 Task: Change  the formatting of the data to 'Which is Greater than 10 'In conditional formating, put the option 'Red Text. 'add another formatting option Format As Table, insert the option 'Light Gray, Table style light 1 'In the sheet  Budget Management Templatebook
Action: Mouse moved to (25, 123)
Screenshot: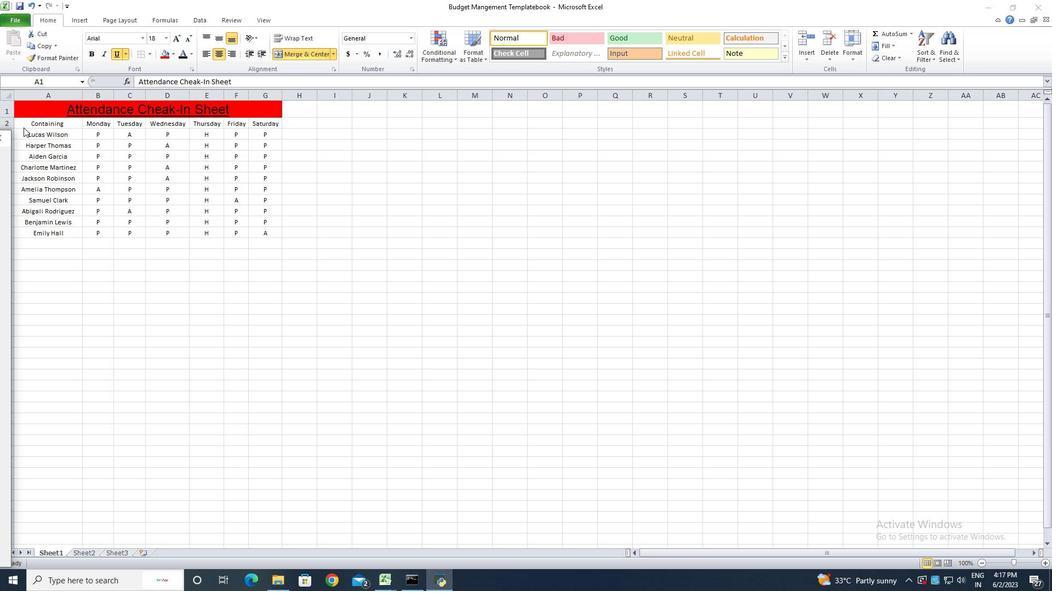 
Action: Mouse pressed left at (25, 123)
Screenshot: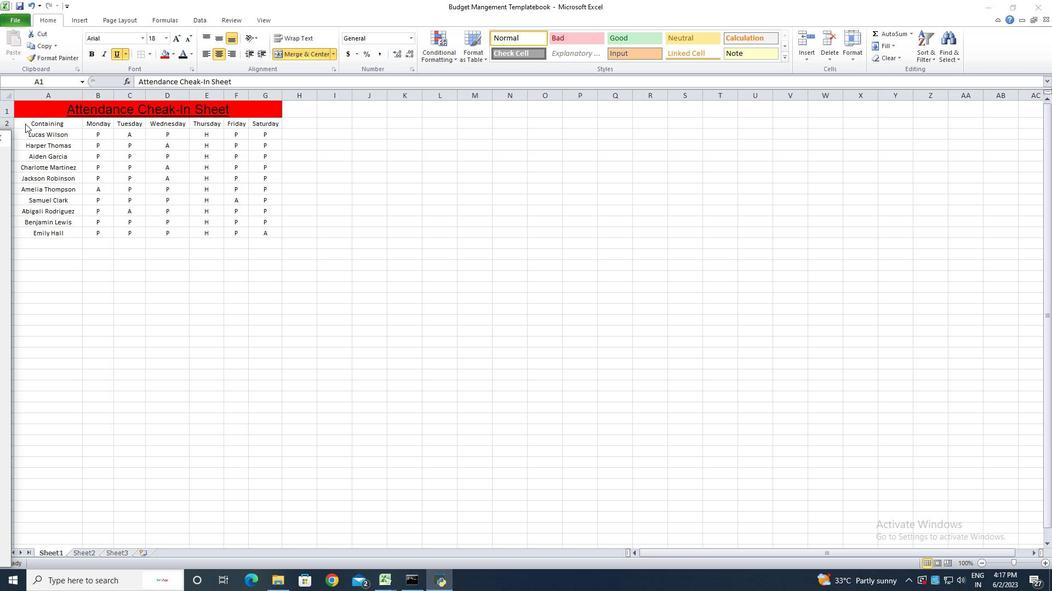
Action: Mouse moved to (25, 123)
Screenshot: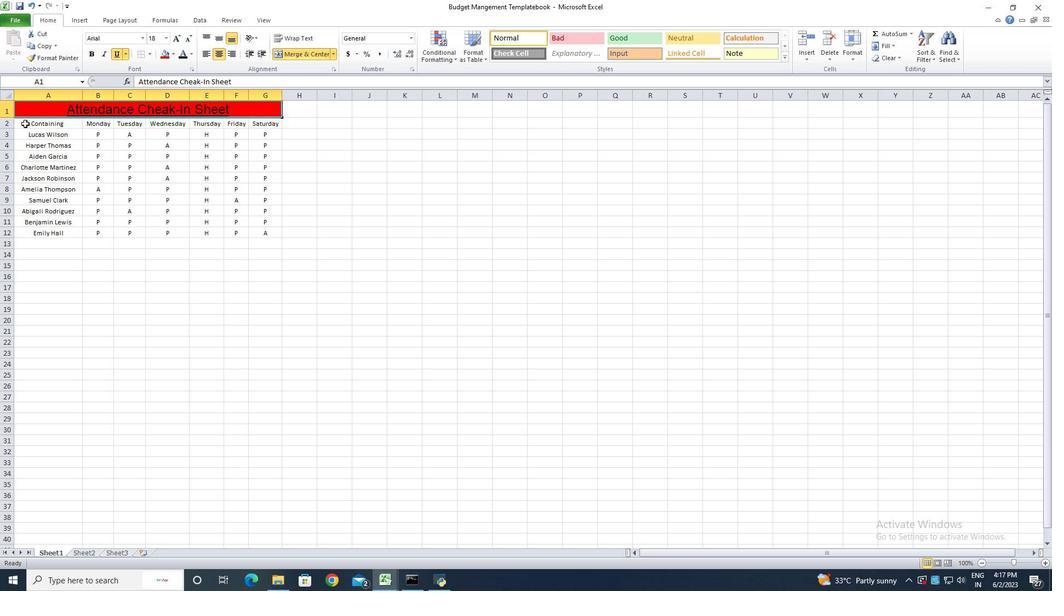 
Action: Mouse pressed left at (25, 123)
Screenshot: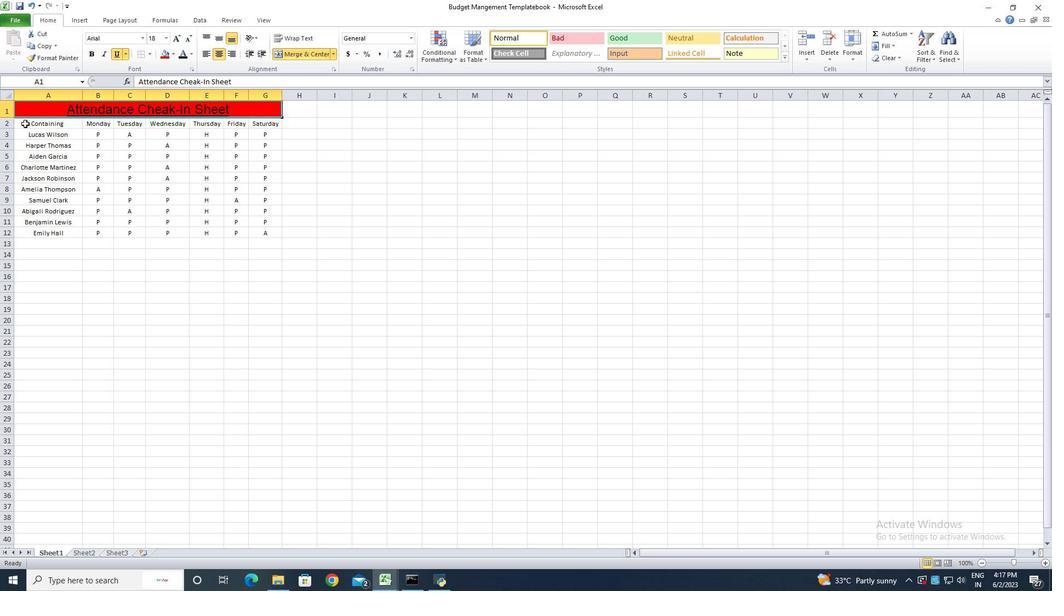 
Action: Mouse pressed left at (25, 123)
Screenshot: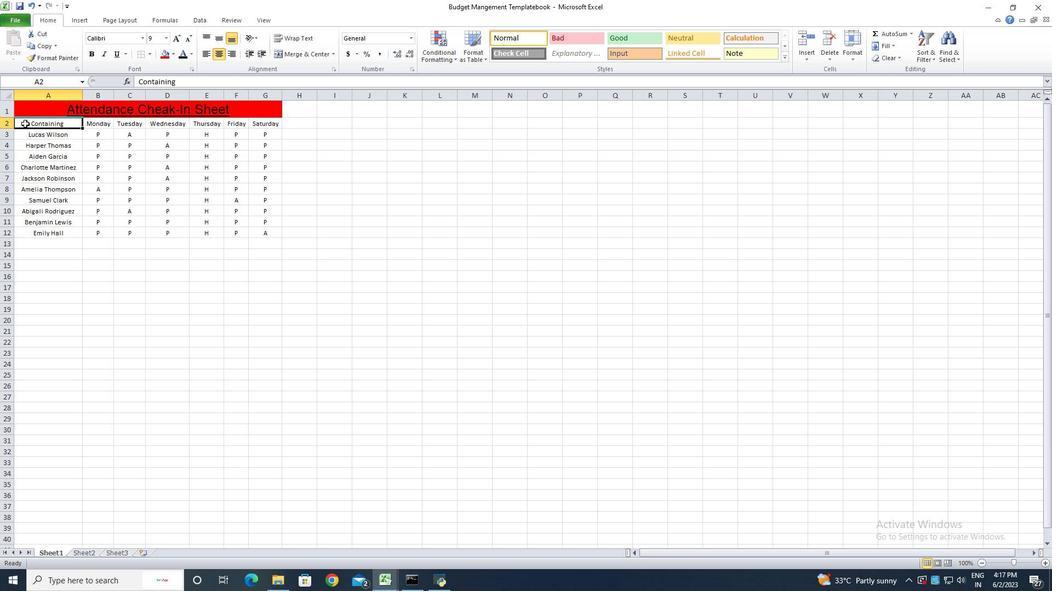 
Action: Mouse moved to (38, 109)
Screenshot: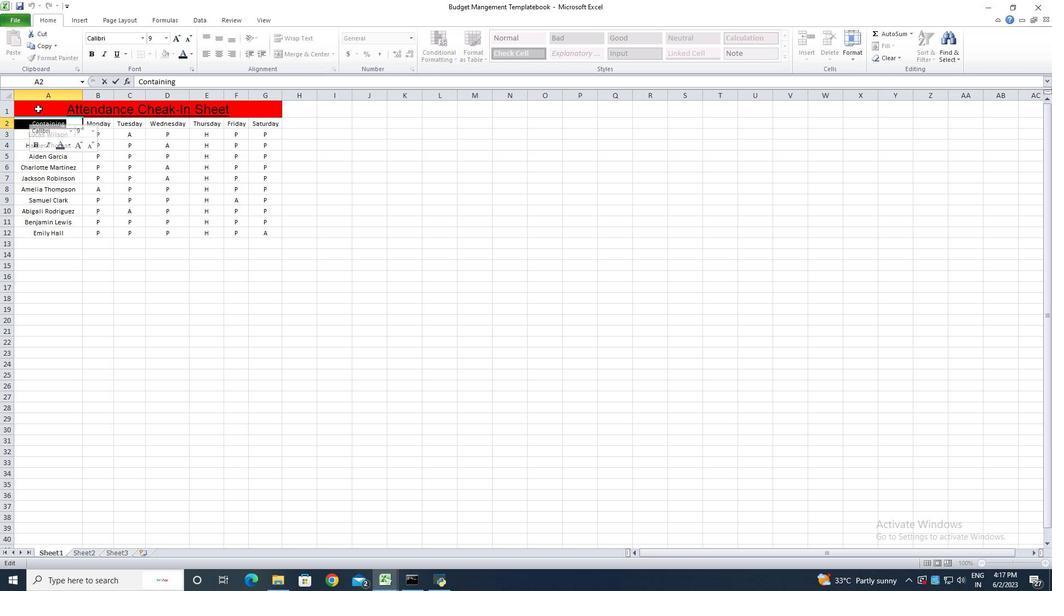 
Action: Mouse pressed left at (38, 109)
Screenshot: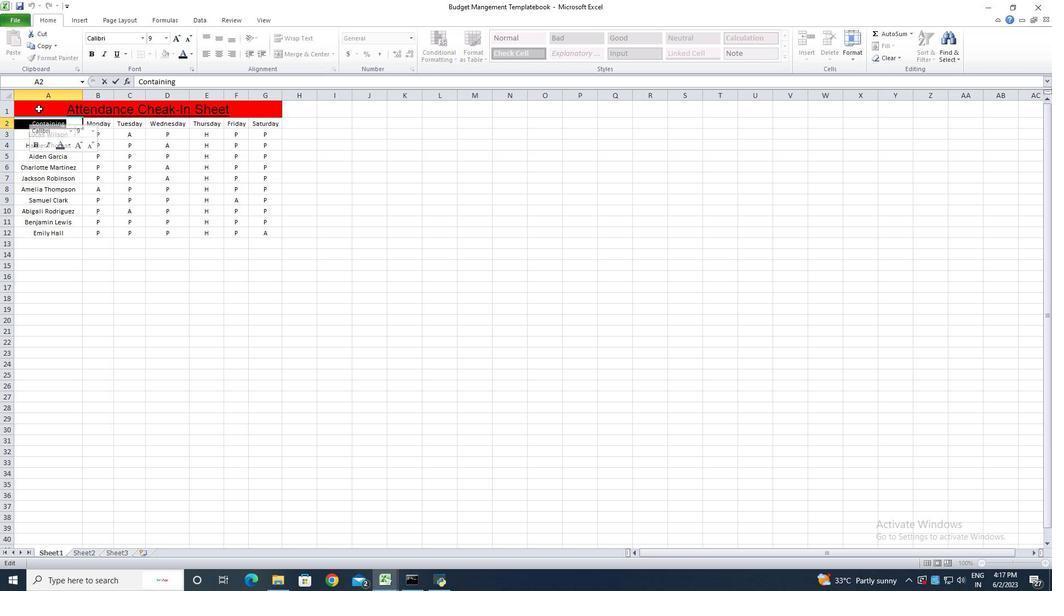 
Action: Mouse moved to (29, 123)
Screenshot: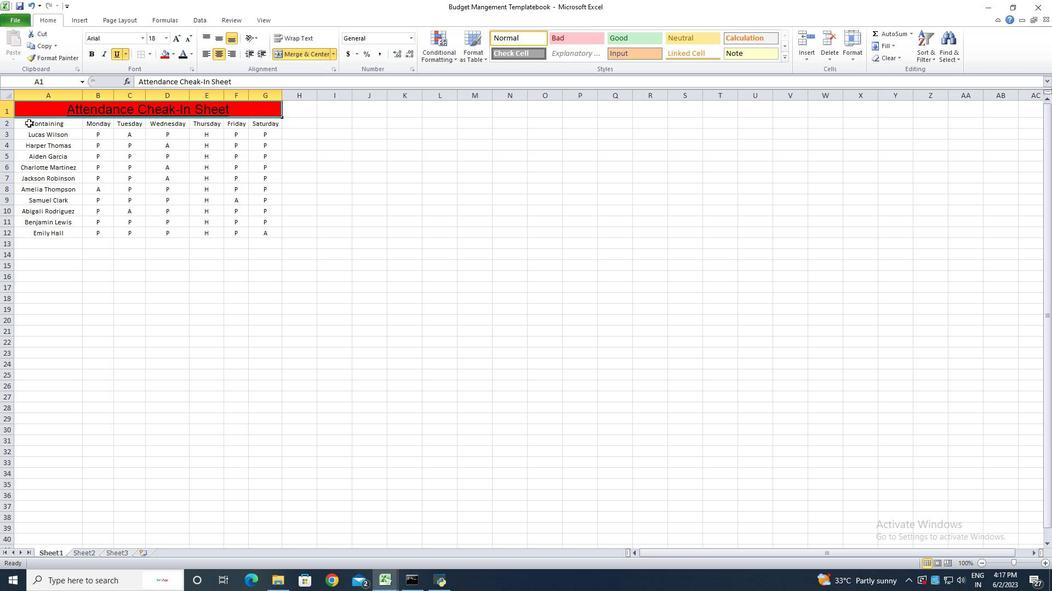 
Action: Mouse pressed left at (29, 123)
Screenshot: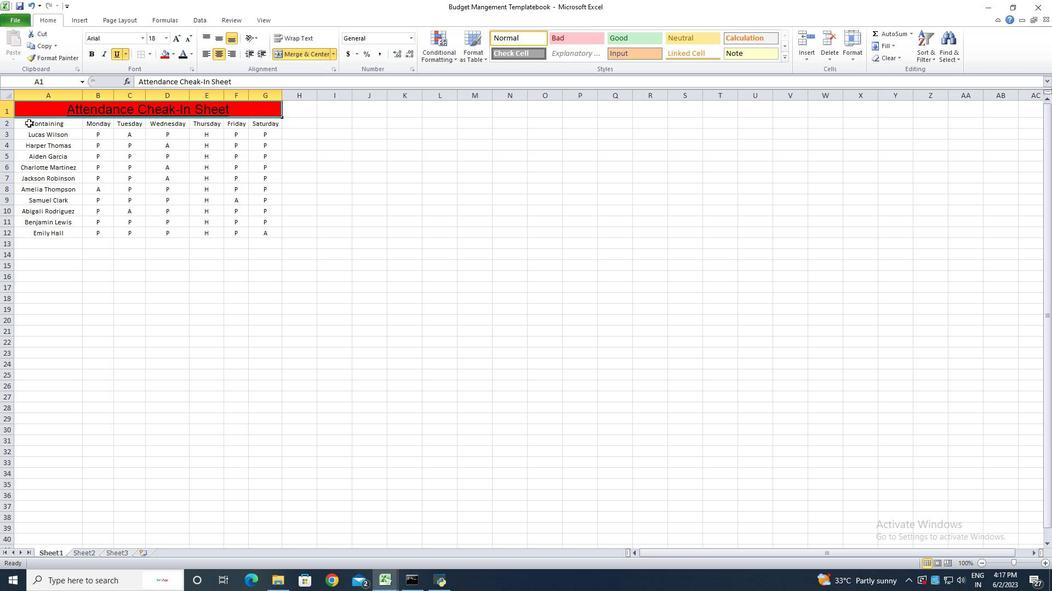 
Action: Mouse moved to (449, 59)
Screenshot: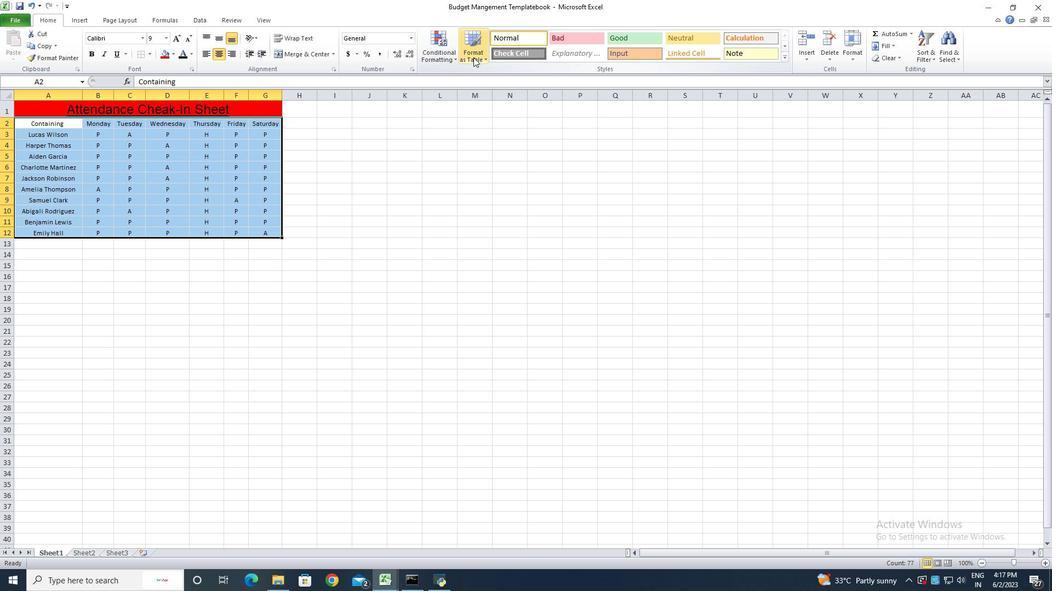 
Action: Mouse pressed left at (449, 59)
Screenshot: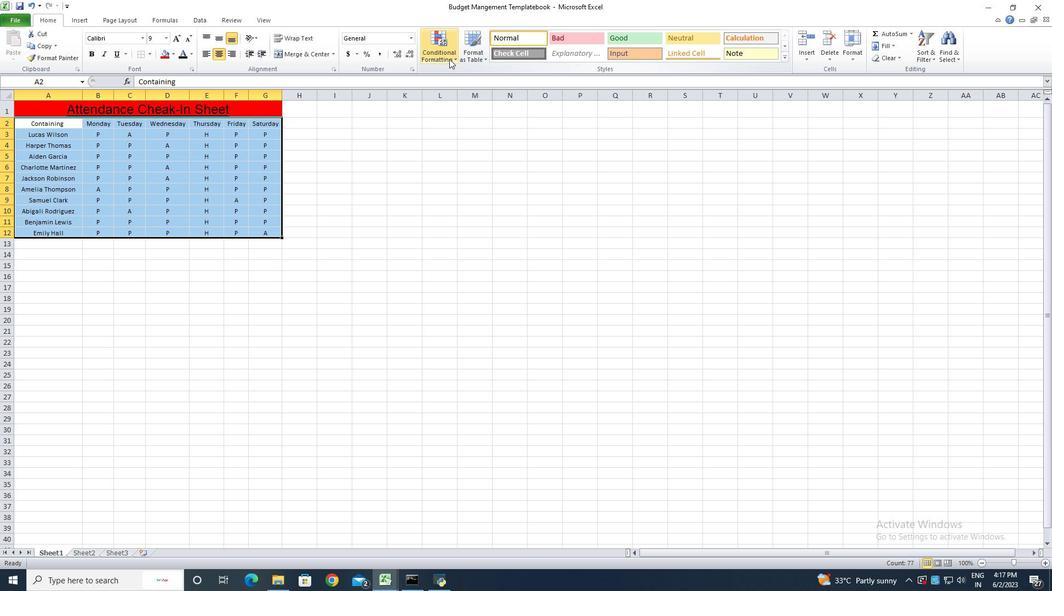 
Action: Mouse moved to (548, 77)
Screenshot: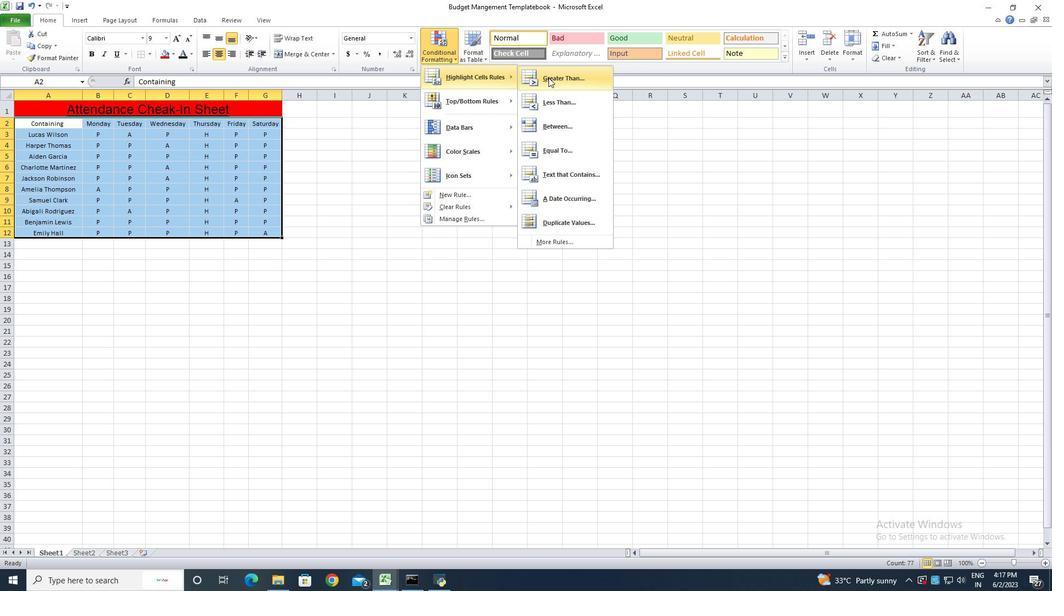 
Action: Mouse pressed left at (548, 77)
Screenshot: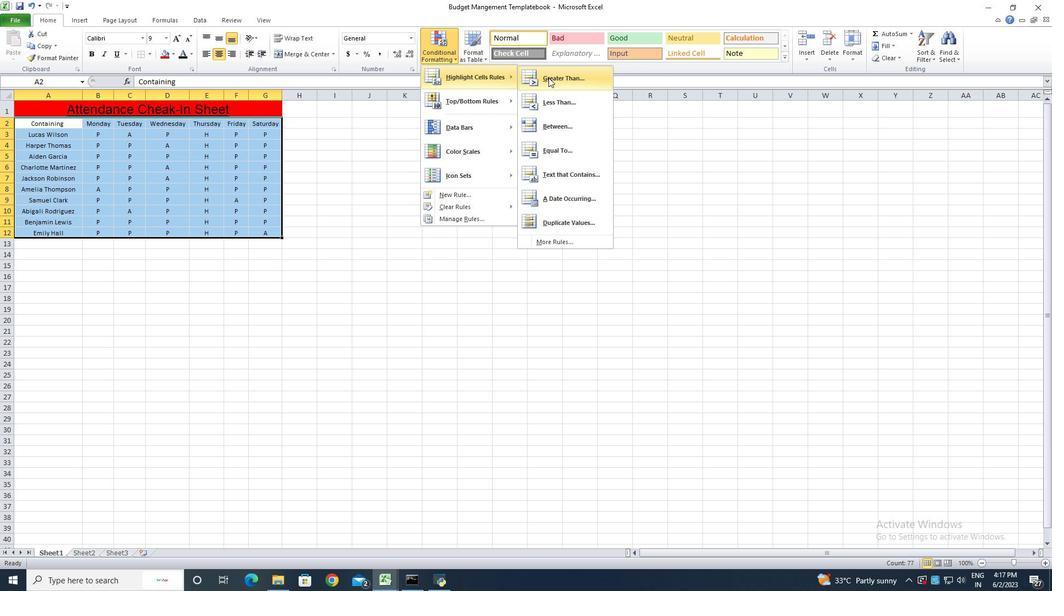 
Action: Key pressed 10
Screenshot: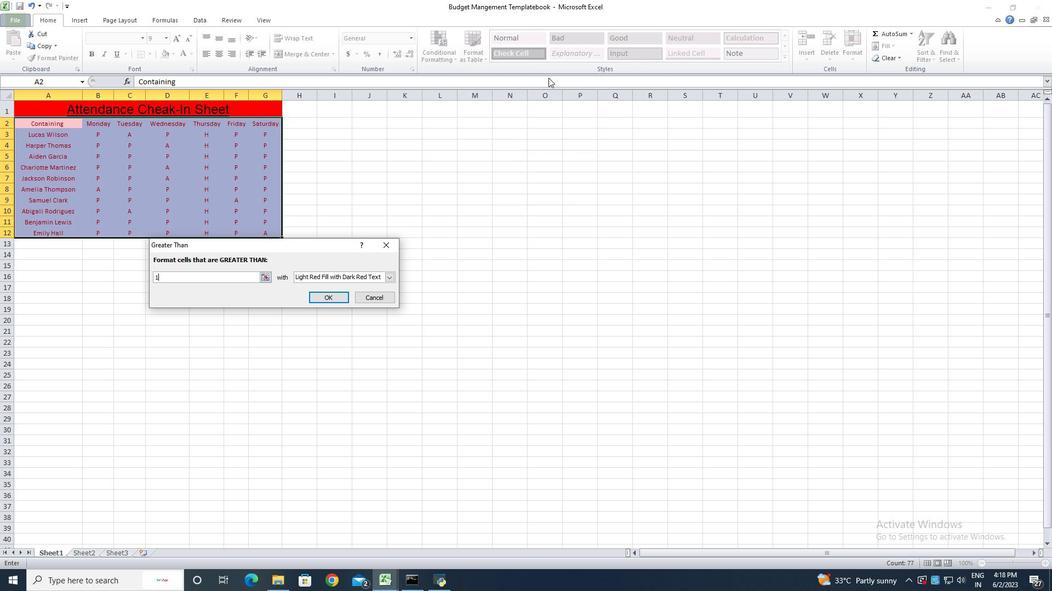 
Action: Mouse moved to (385, 277)
Screenshot: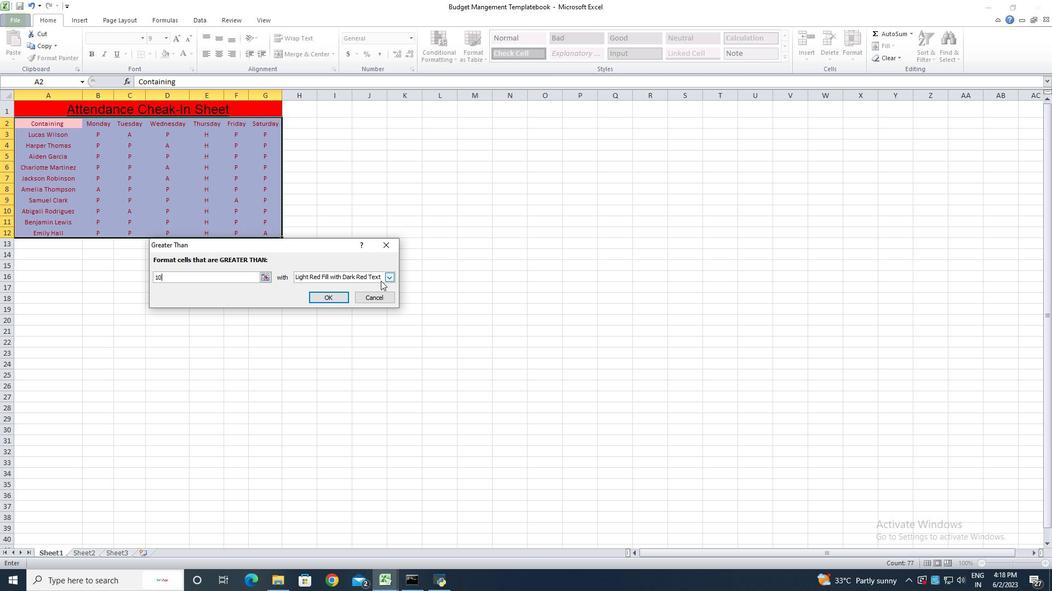 
Action: Mouse pressed left at (385, 277)
Screenshot: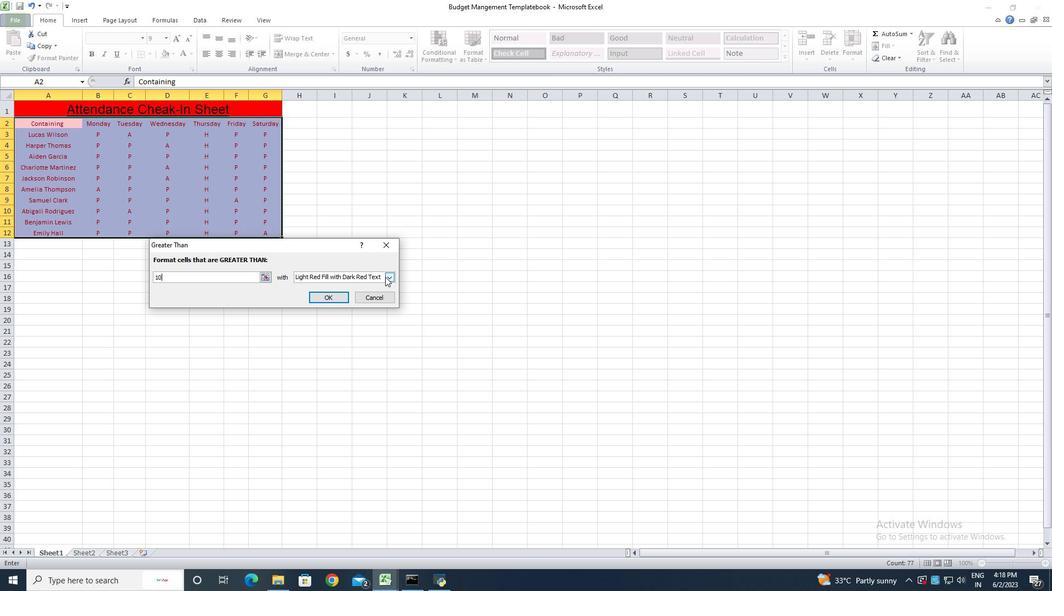 
Action: Mouse moved to (323, 317)
Screenshot: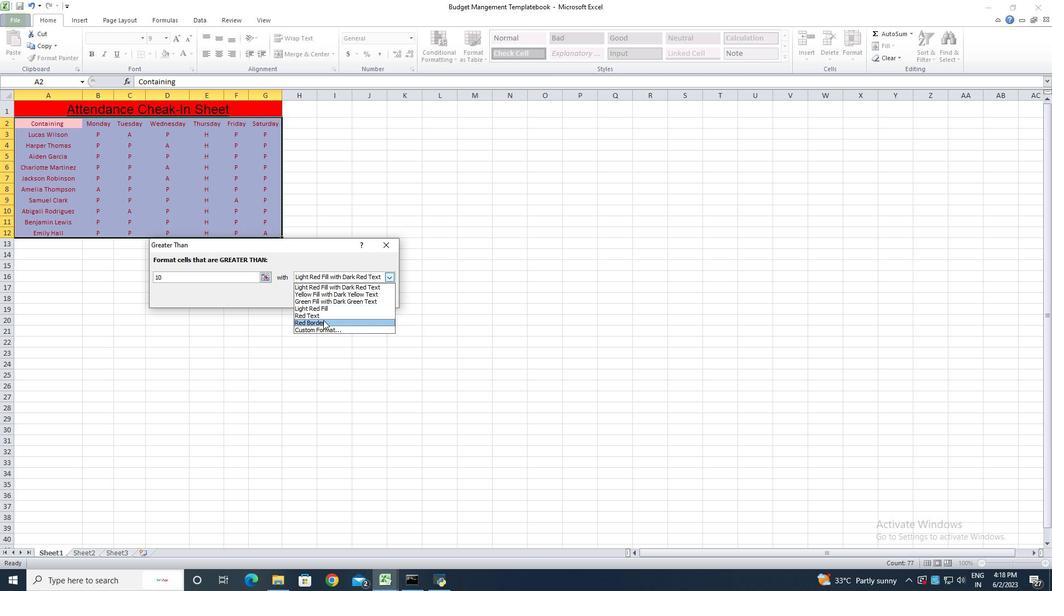
Action: Mouse pressed left at (323, 317)
Screenshot: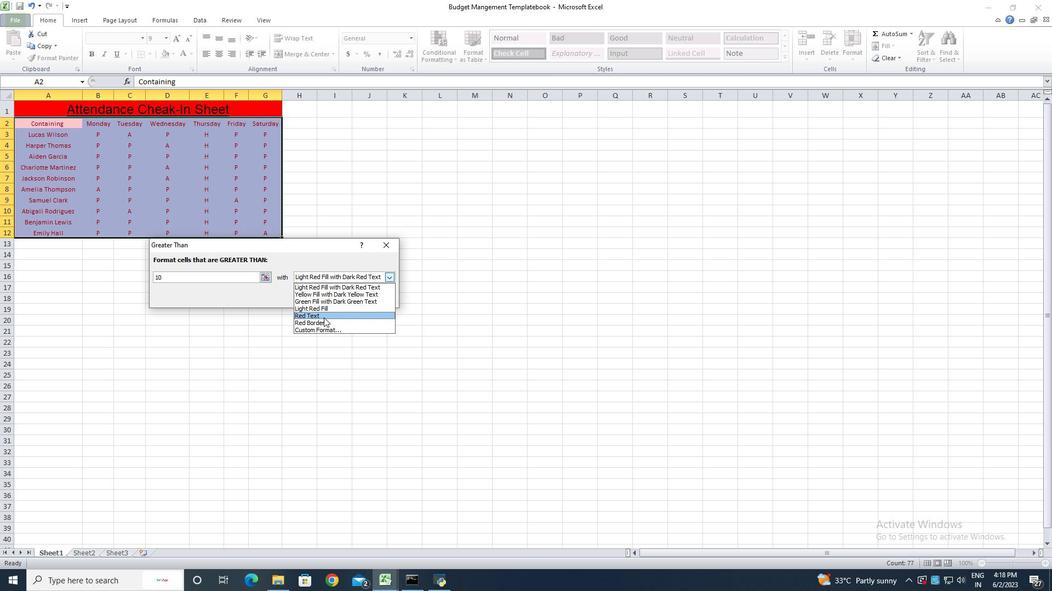 
Action: Mouse moved to (326, 300)
Screenshot: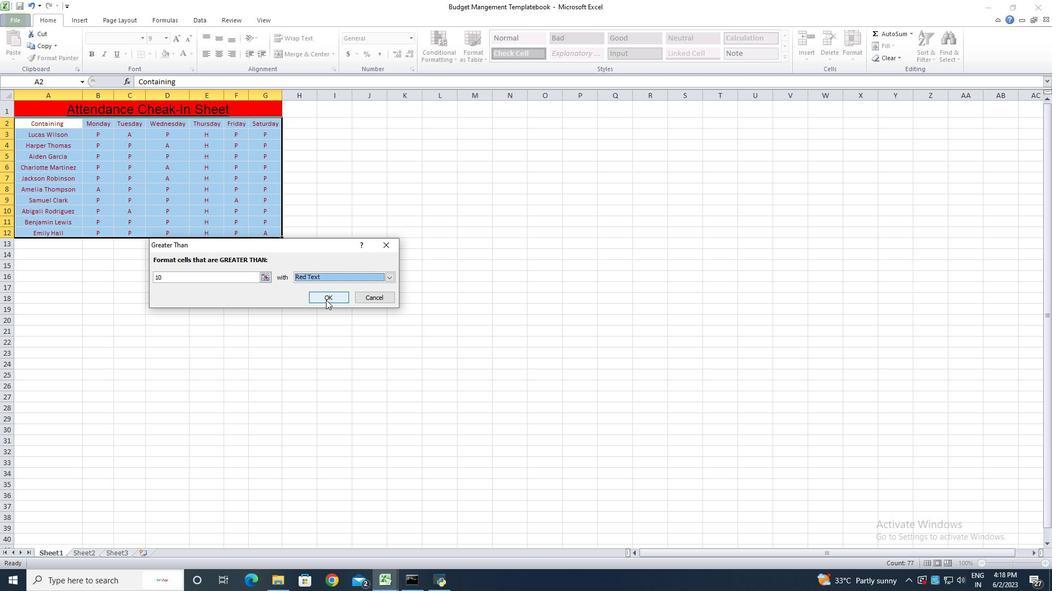 
Action: Mouse pressed left at (326, 300)
Screenshot: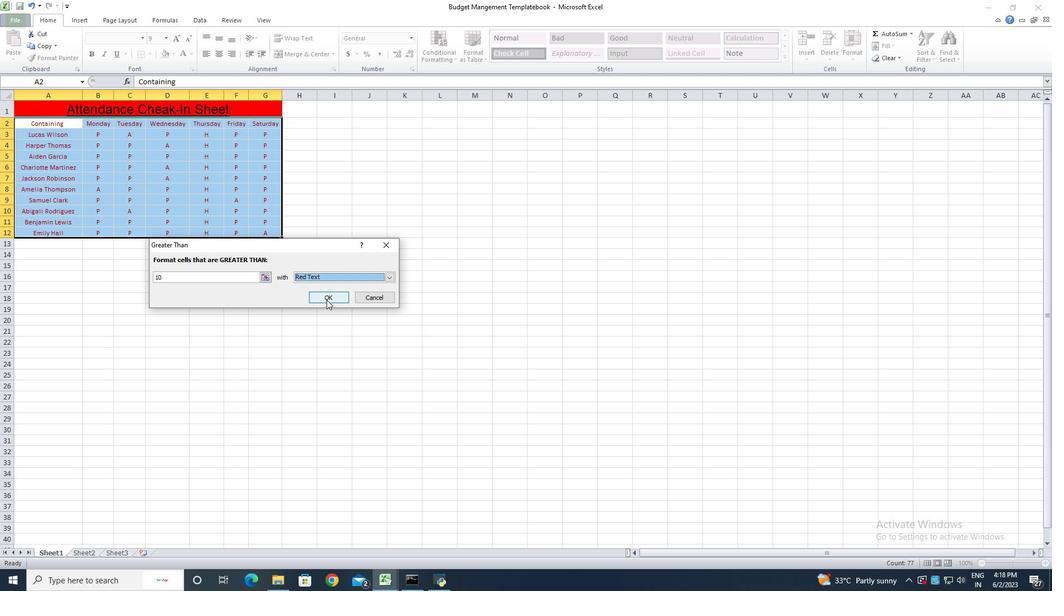 
Action: Mouse moved to (479, 62)
Screenshot: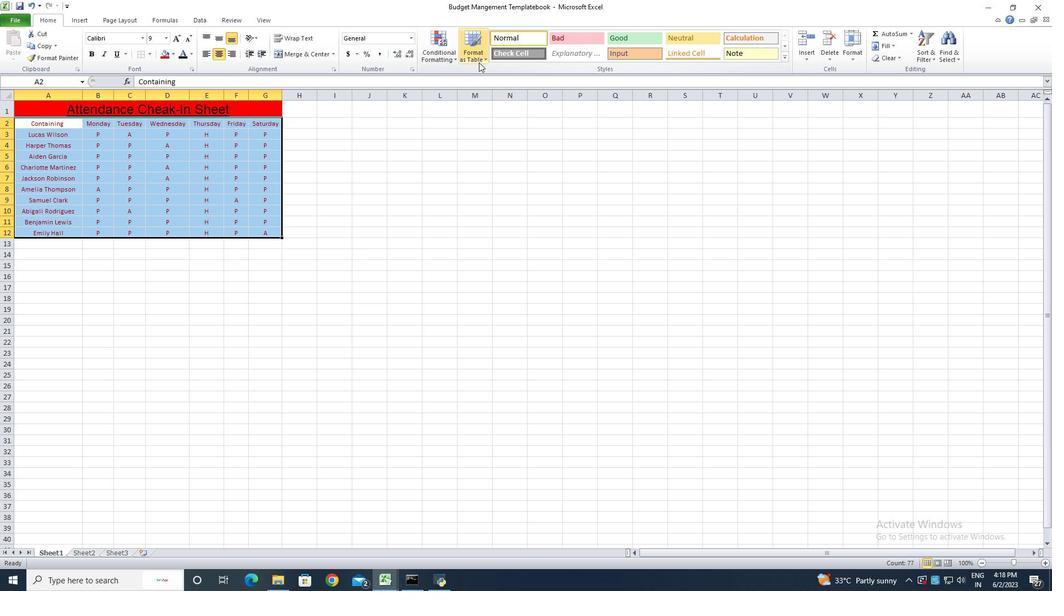 
Action: Mouse pressed left at (479, 62)
Screenshot: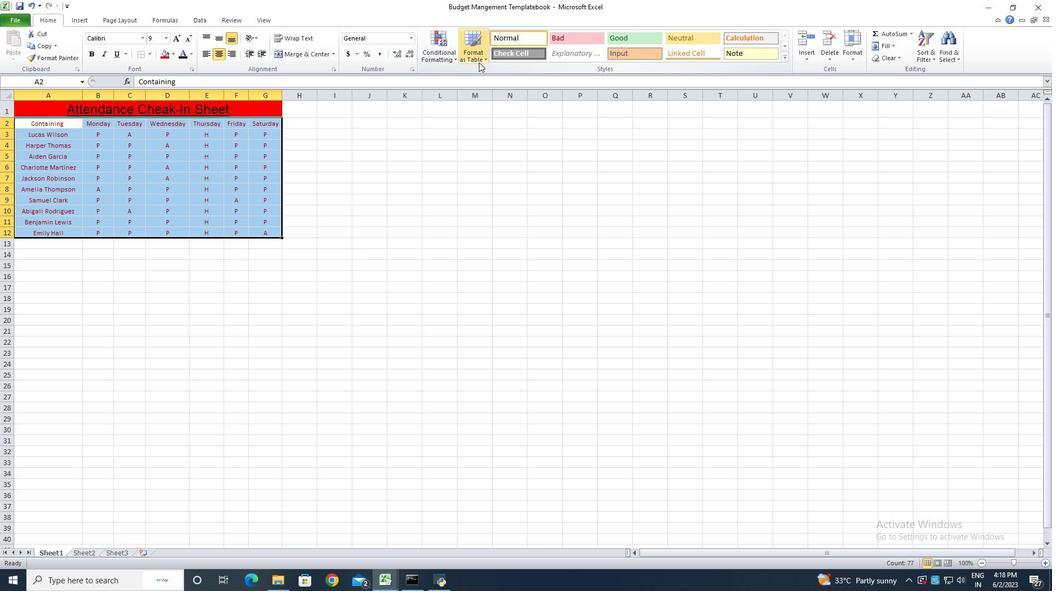 
Action: Mouse moved to (475, 88)
Screenshot: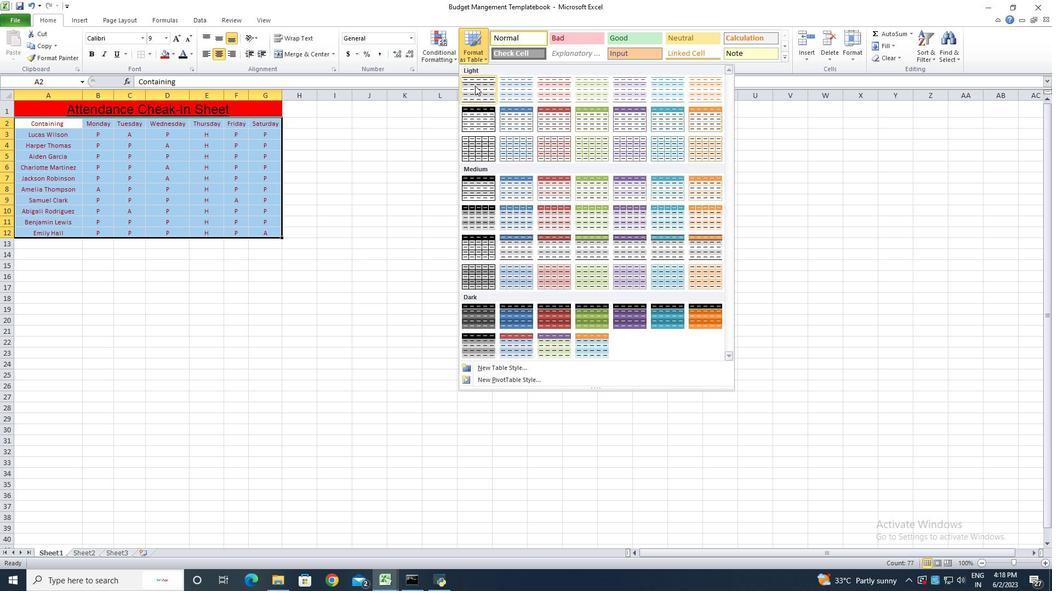 
Action: Mouse pressed left at (475, 88)
Screenshot: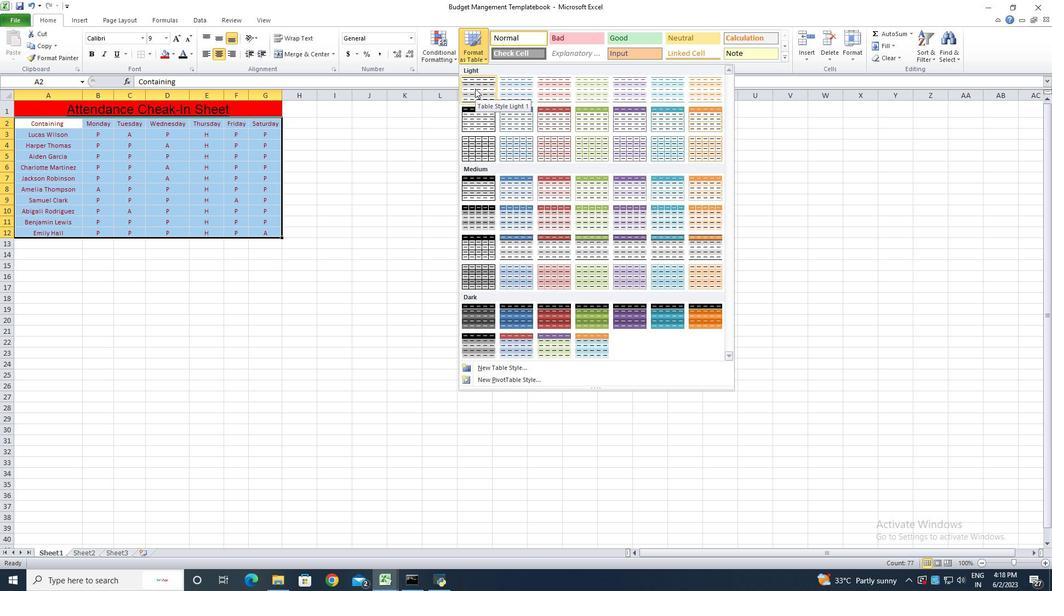 
Action: Mouse moved to (251, 296)
Screenshot: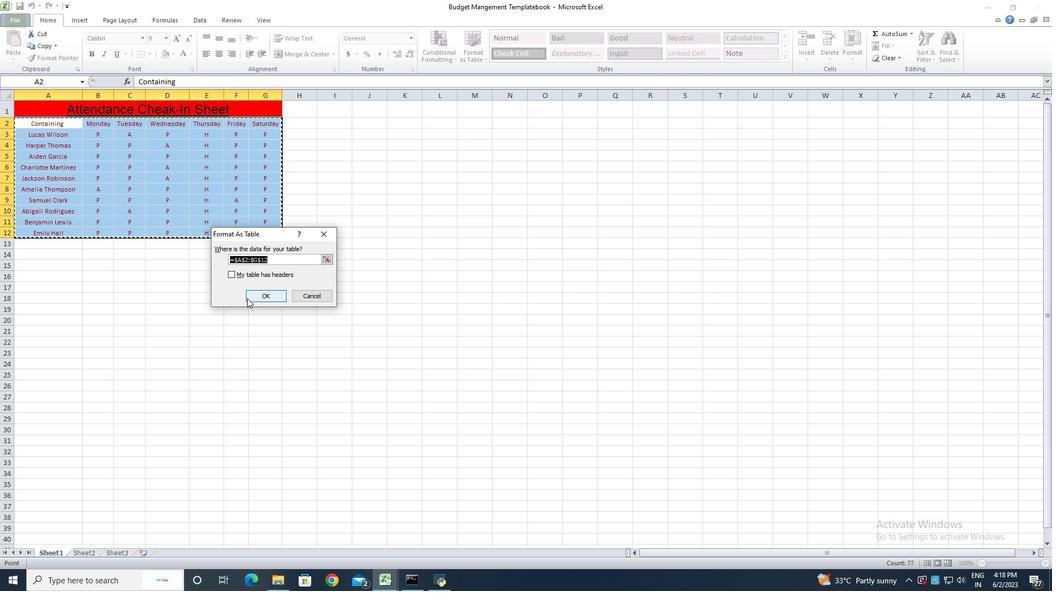 
Action: Mouse pressed left at (251, 296)
Screenshot: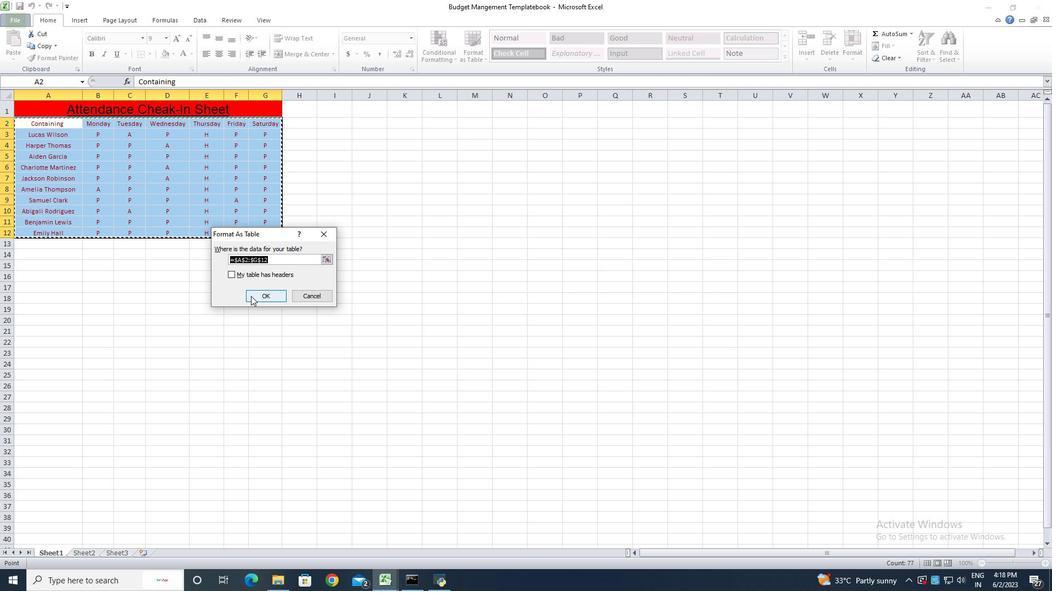
Action: Mouse moved to (254, 314)
Screenshot: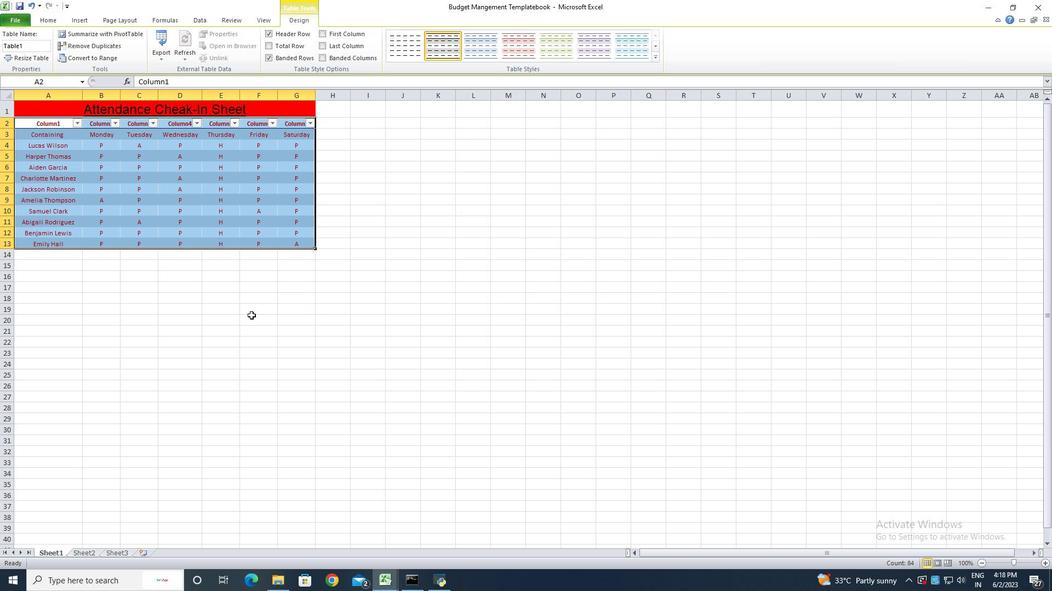 
Action: Mouse pressed left at (254, 314)
Screenshot: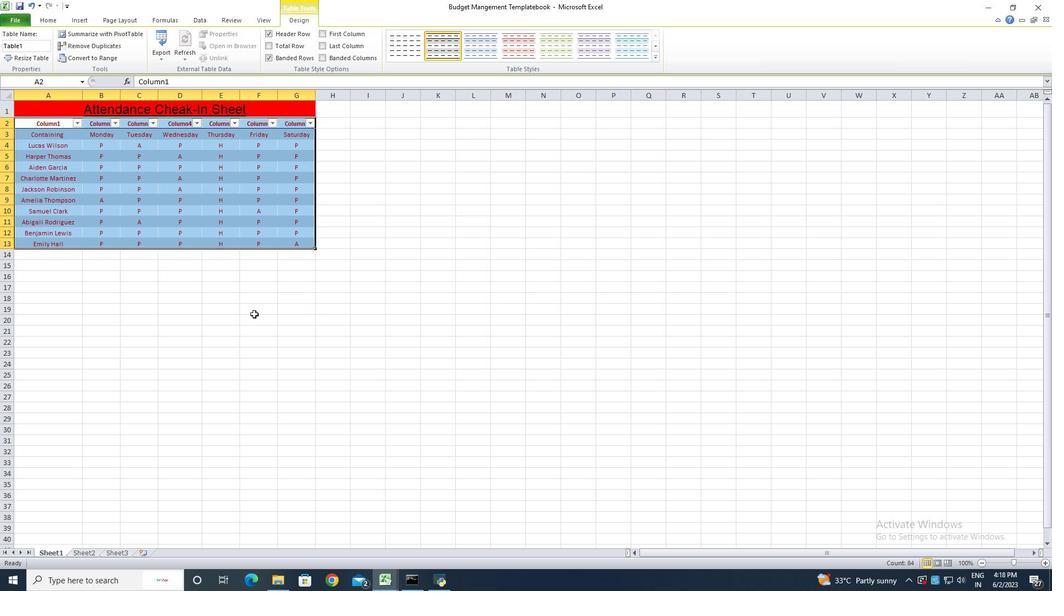 
Action: Mouse moved to (82, 95)
Screenshot: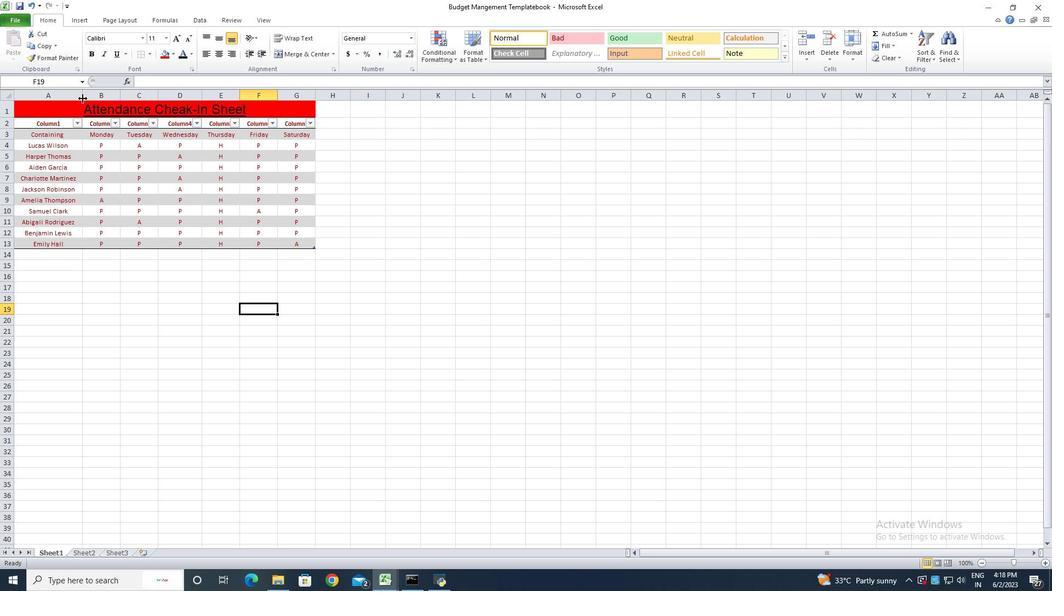 
Action: Mouse pressed left at (82, 95)
Screenshot: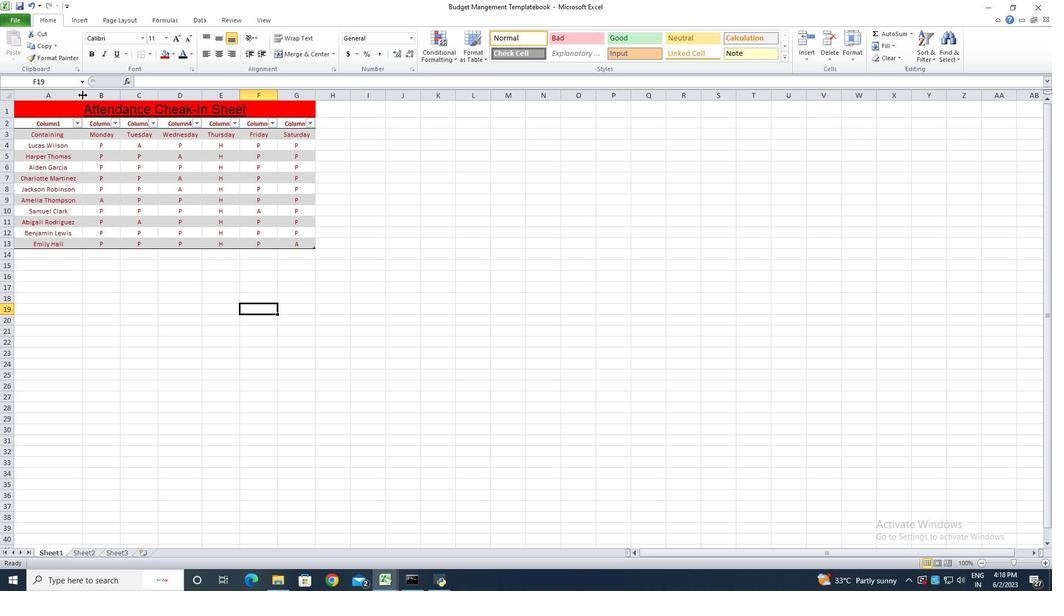 
Action: Mouse pressed left at (82, 95)
Screenshot: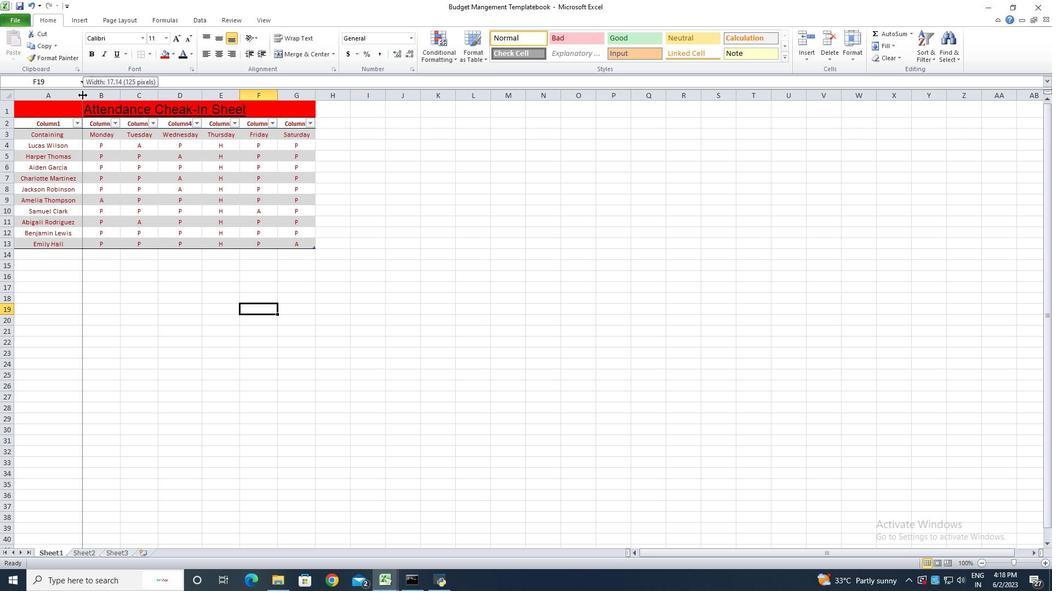 
Action: Mouse moved to (111, 92)
Screenshot: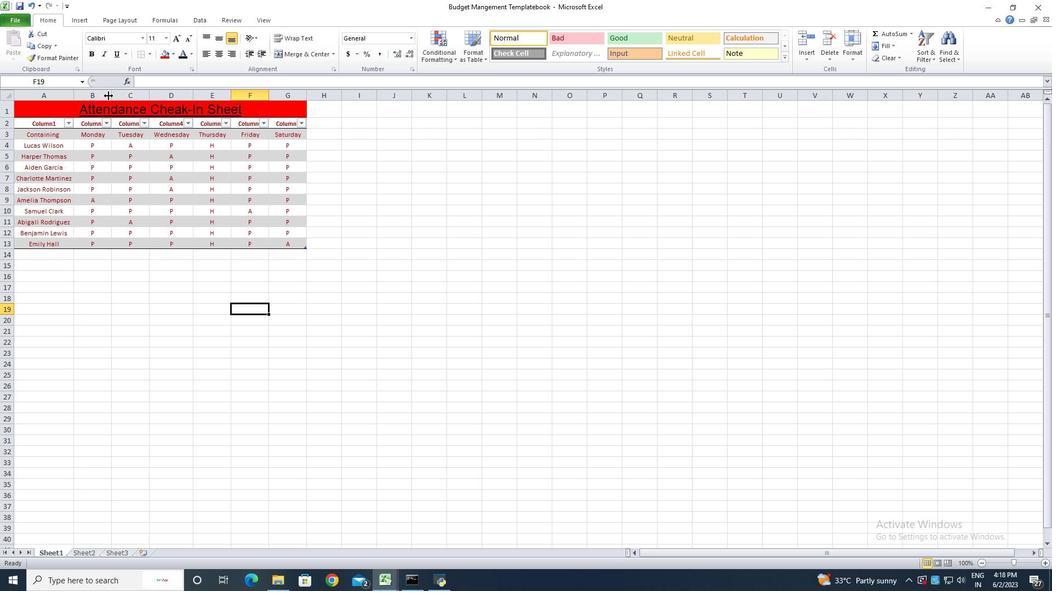 
Action: Mouse pressed left at (111, 92)
Screenshot: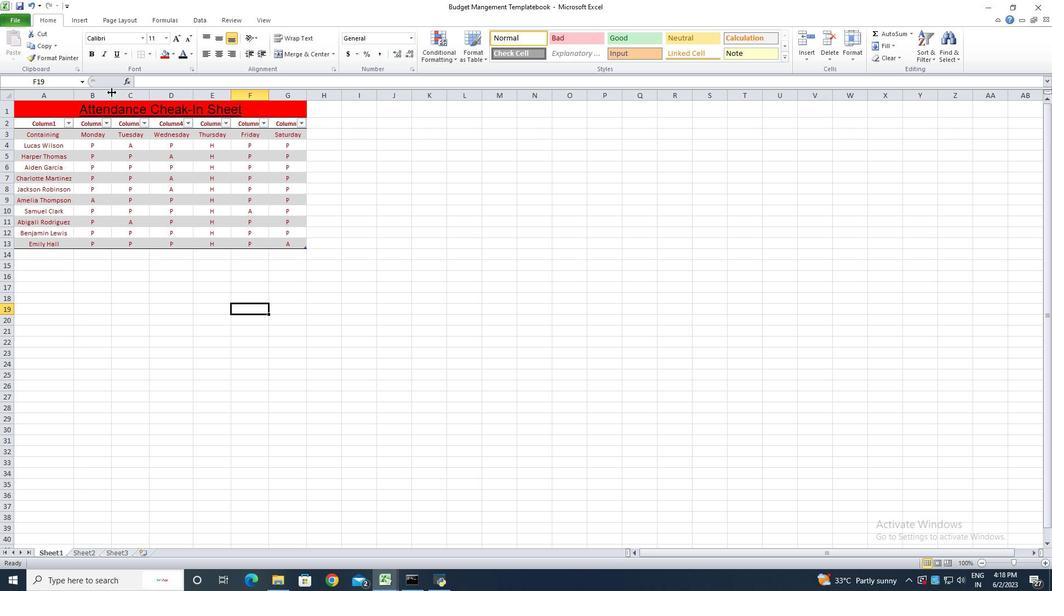 
Action: Mouse pressed left at (111, 92)
Screenshot: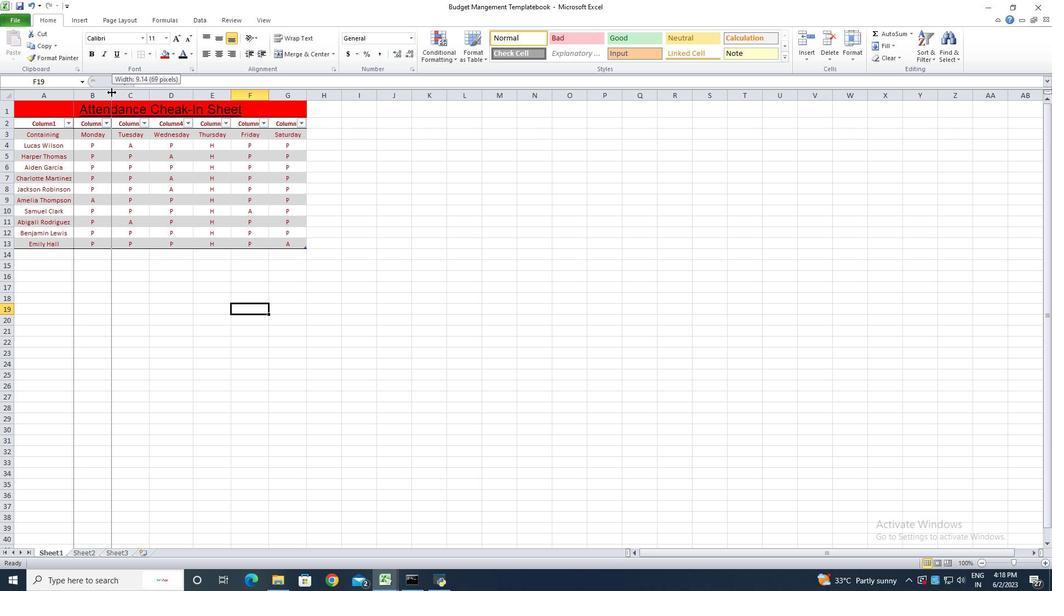 
Action: Mouse moved to (156, 92)
Screenshot: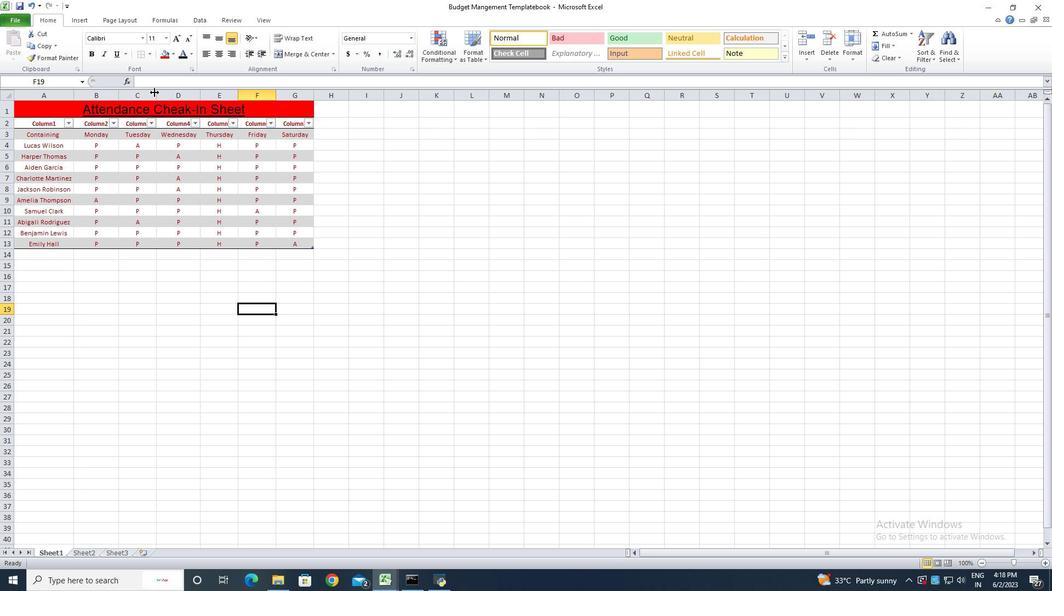
Action: Mouse pressed left at (156, 92)
Screenshot: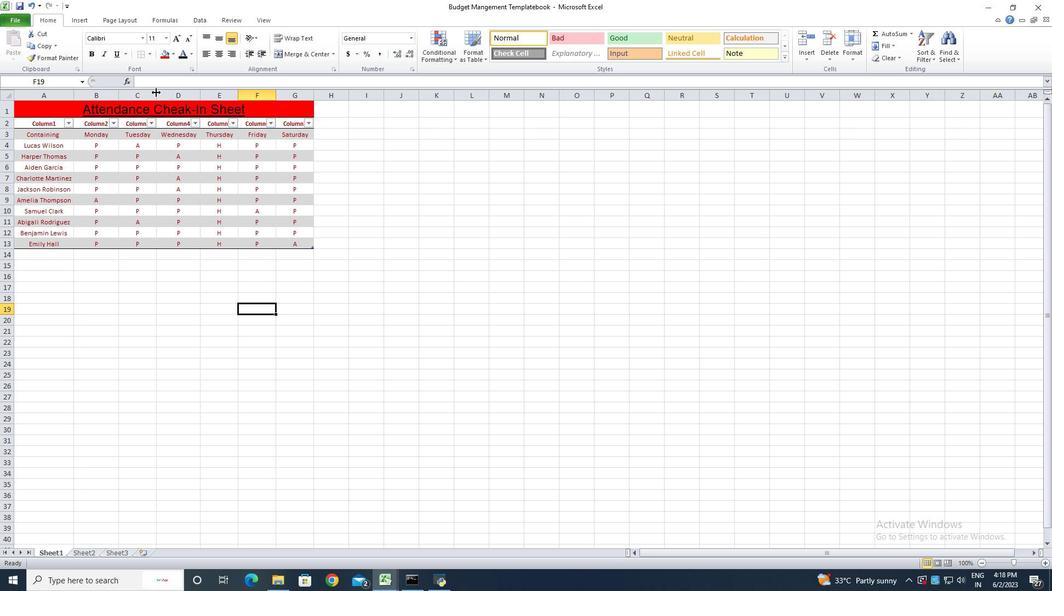 
Action: Mouse pressed left at (156, 92)
Screenshot: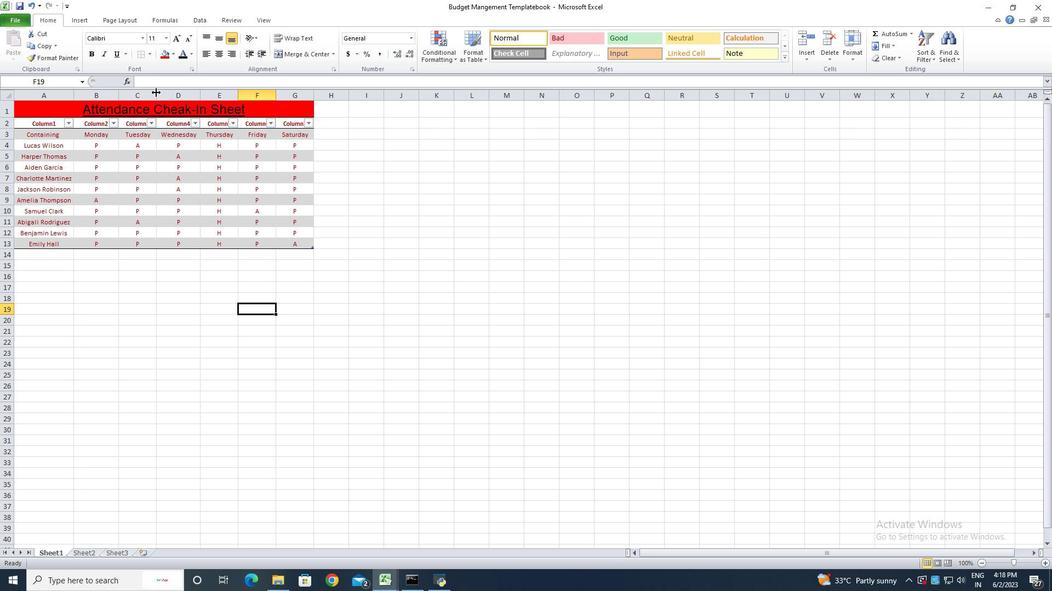 
Action: Mouse moved to (204, 94)
Screenshot: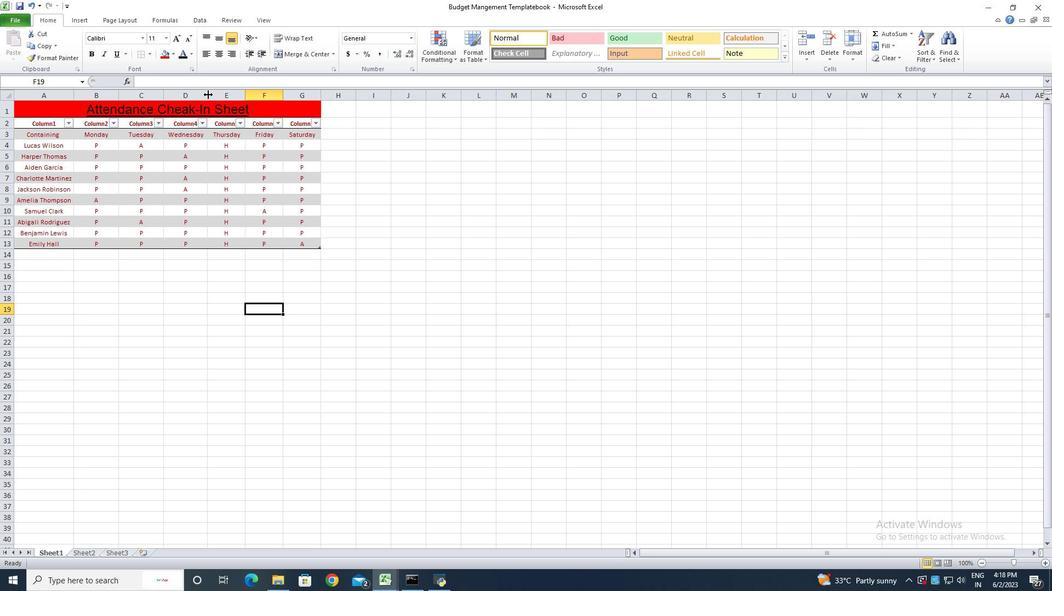 
Action: Mouse pressed left at (204, 94)
Screenshot: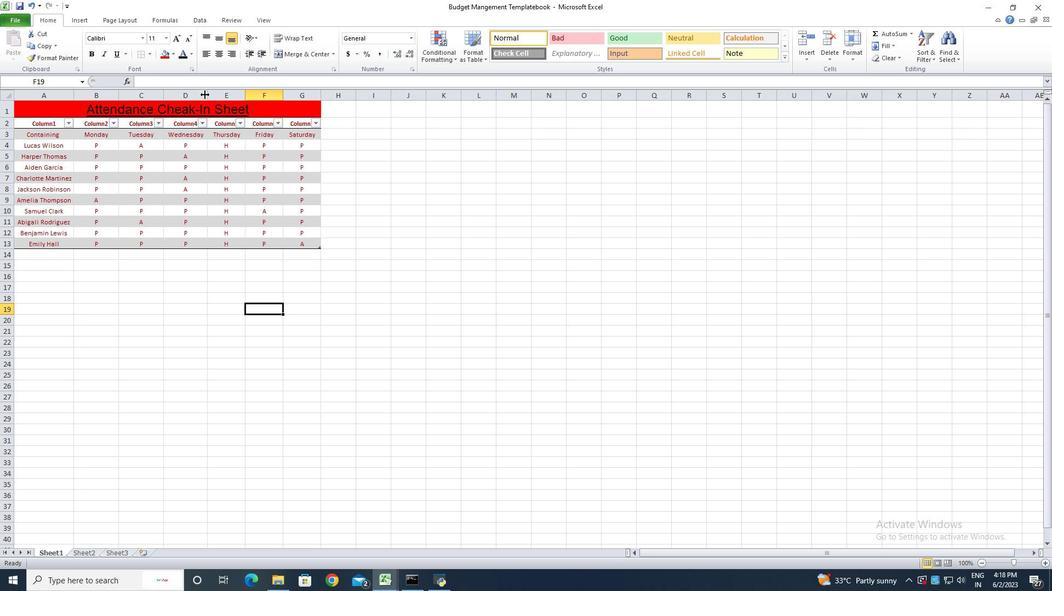 
Action: Mouse pressed left at (204, 94)
Screenshot: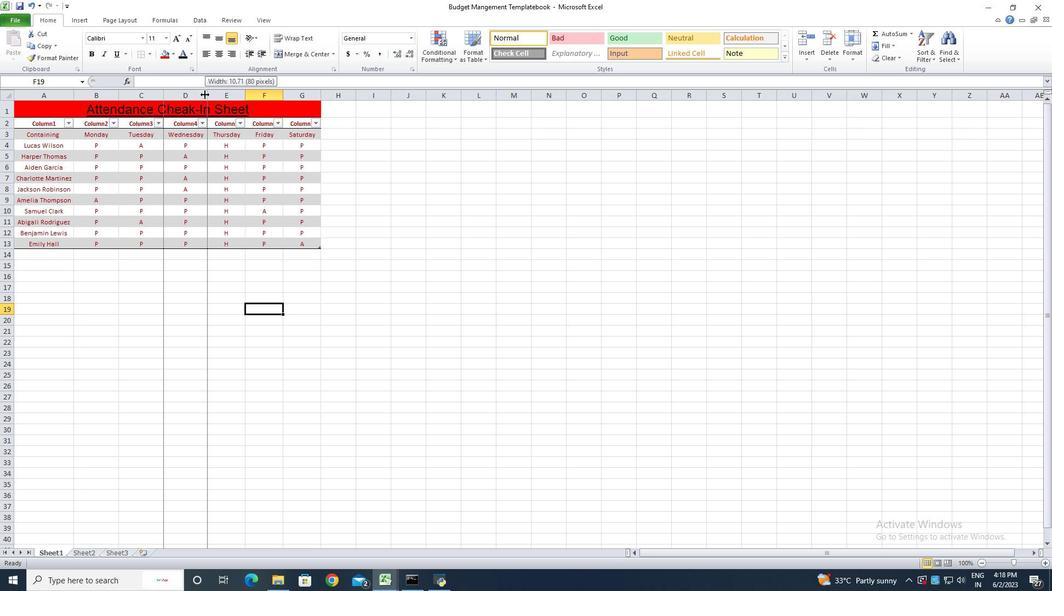 
Action: Mouse moved to (246, 90)
Screenshot: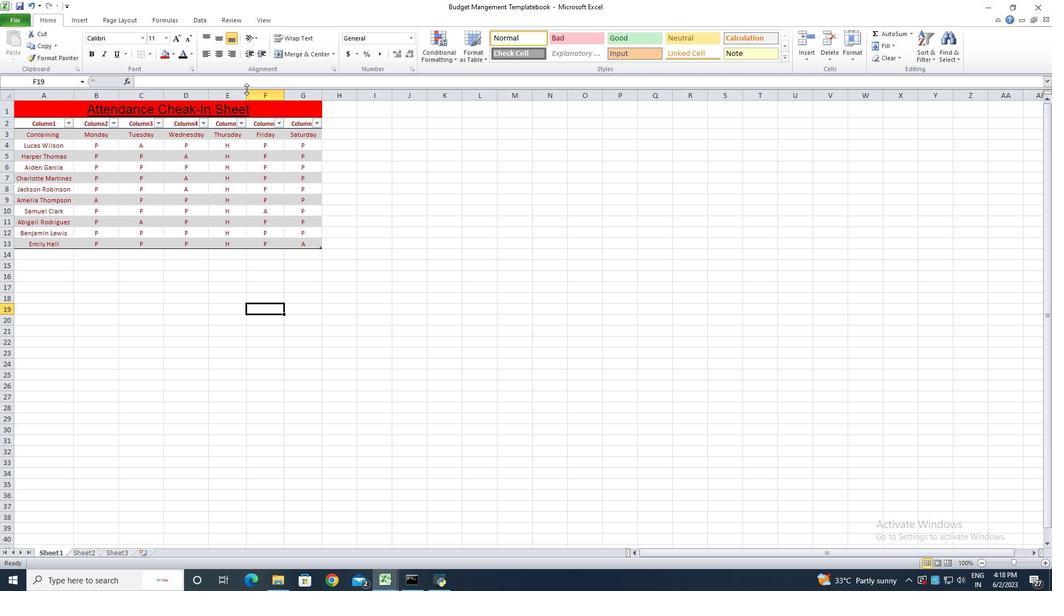 
Action: Mouse pressed left at (246, 90)
Screenshot: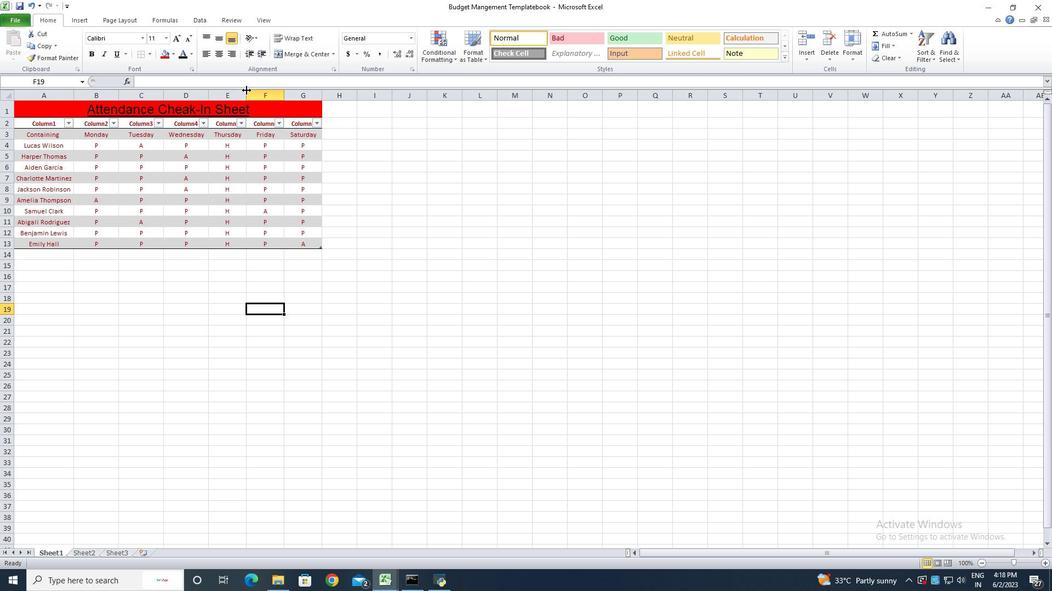 
Action: Mouse pressed left at (246, 90)
Screenshot: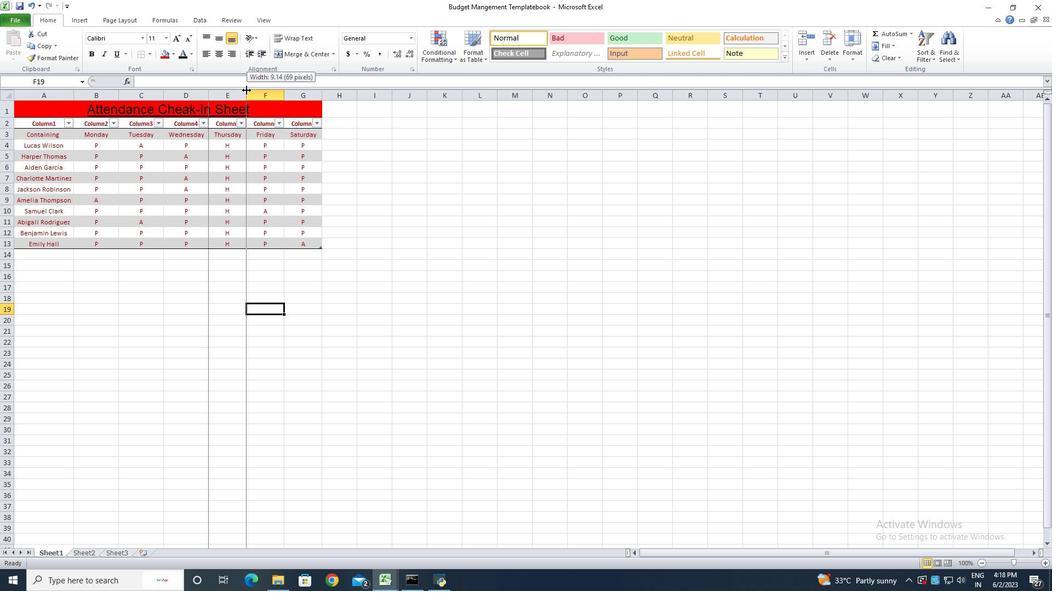 
Action: Mouse moved to (290, 90)
Screenshot: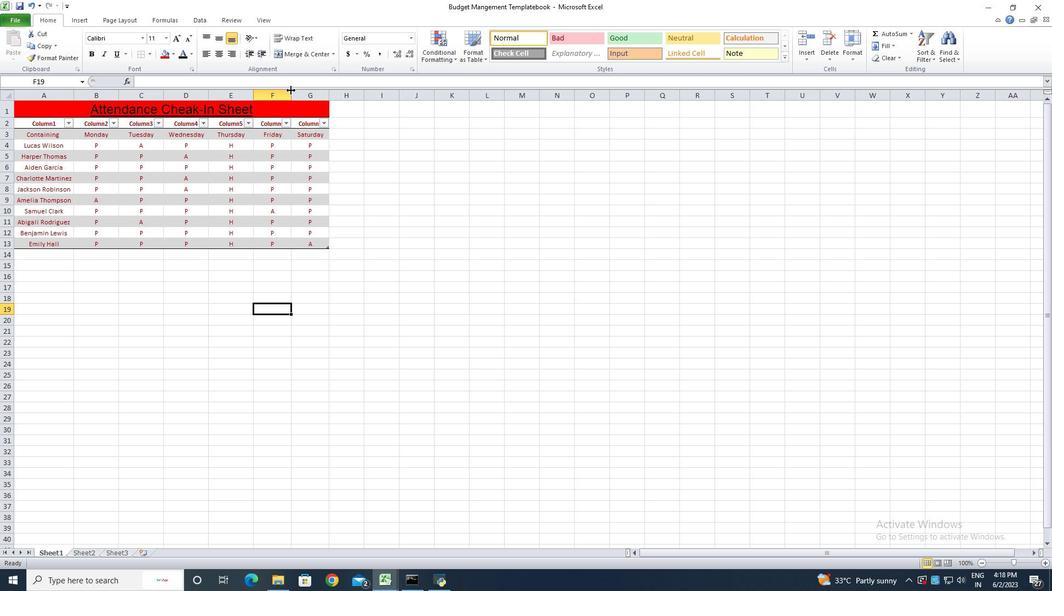 
Action: Mouse pressed left at (290, 90)
Screenshot: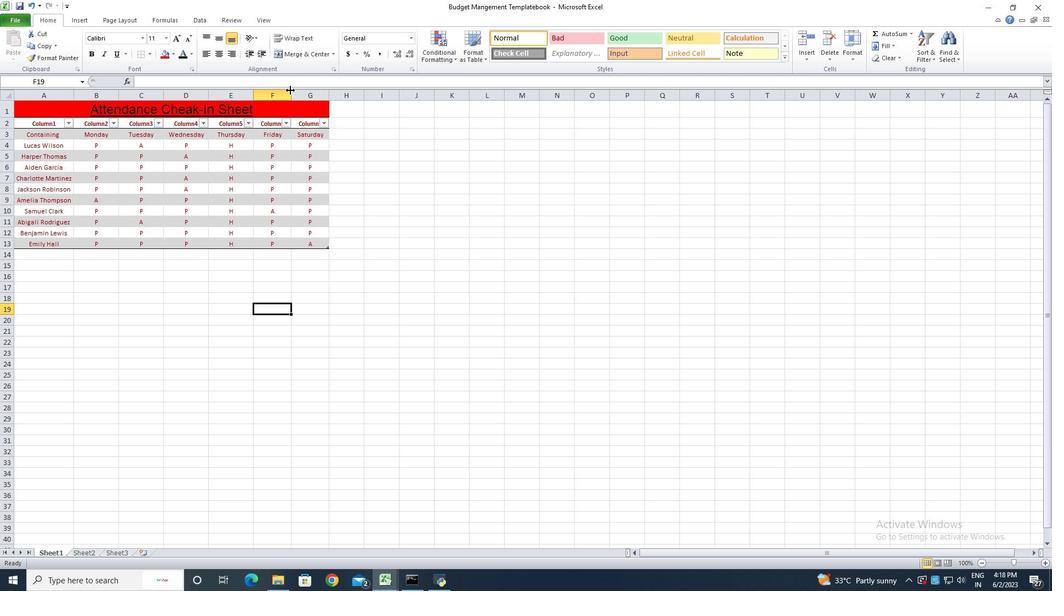 
Action: Mouse pressed left at (290, 90)
Screenshot: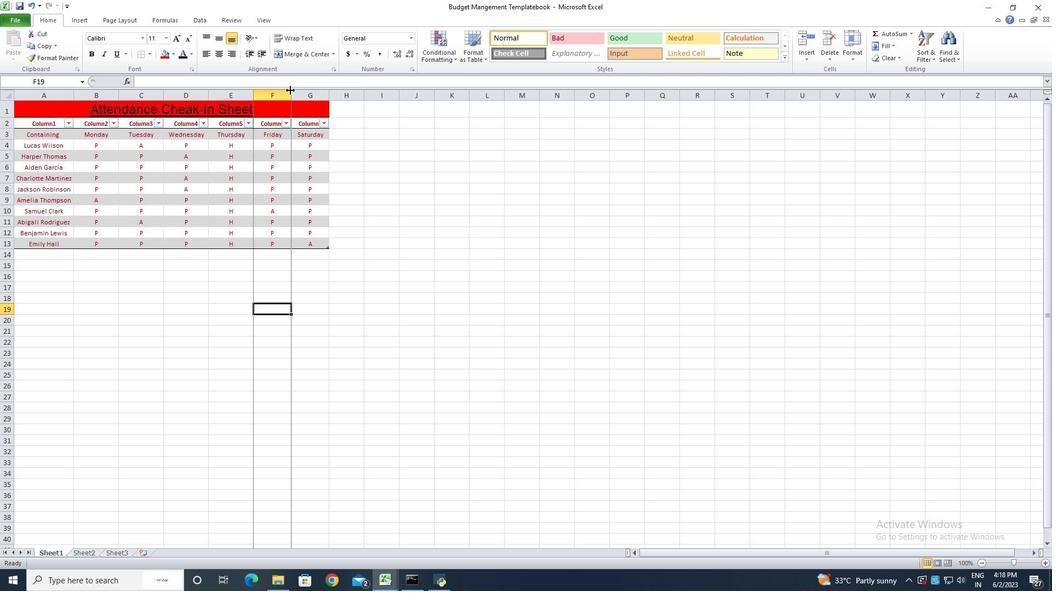 
Action: Mouse moved to (335, 89)
Screenshot: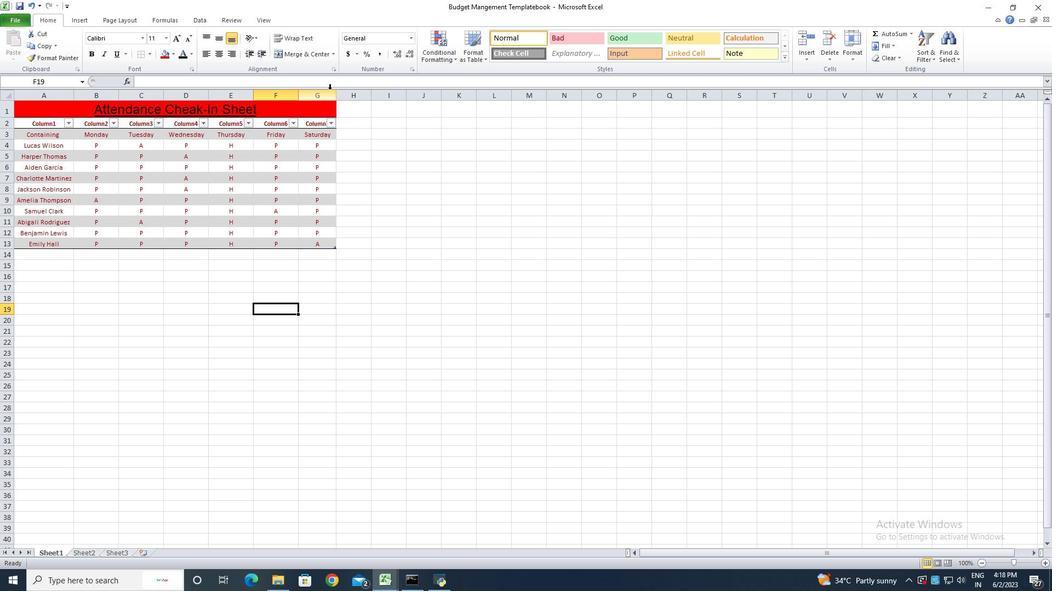 
Action: Mouse pressed left at (335, 89)
Screenshot: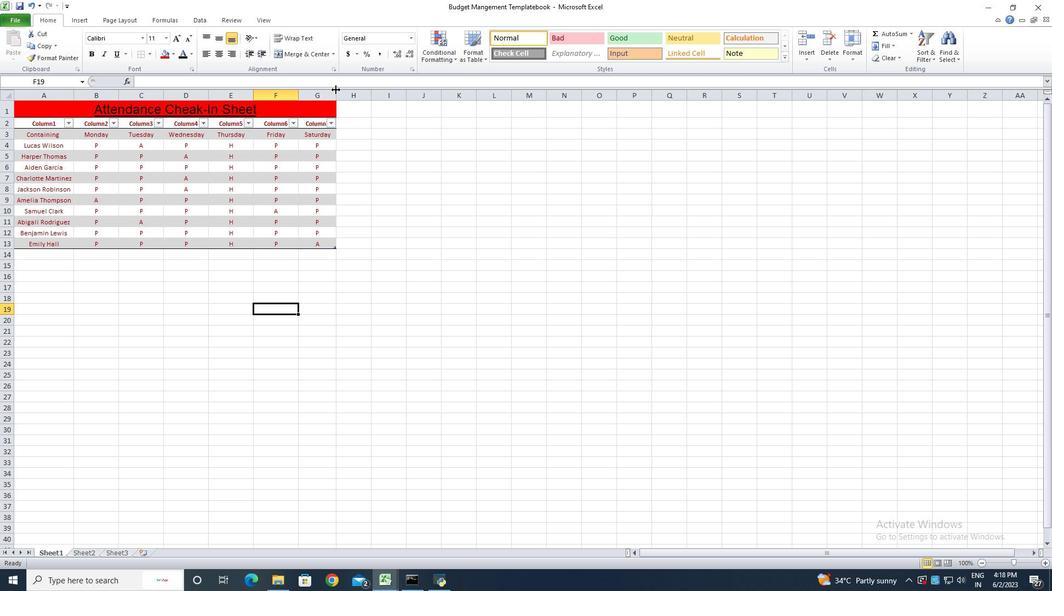 
Action: Mouse pressed left at (335, 89)
Screenshot: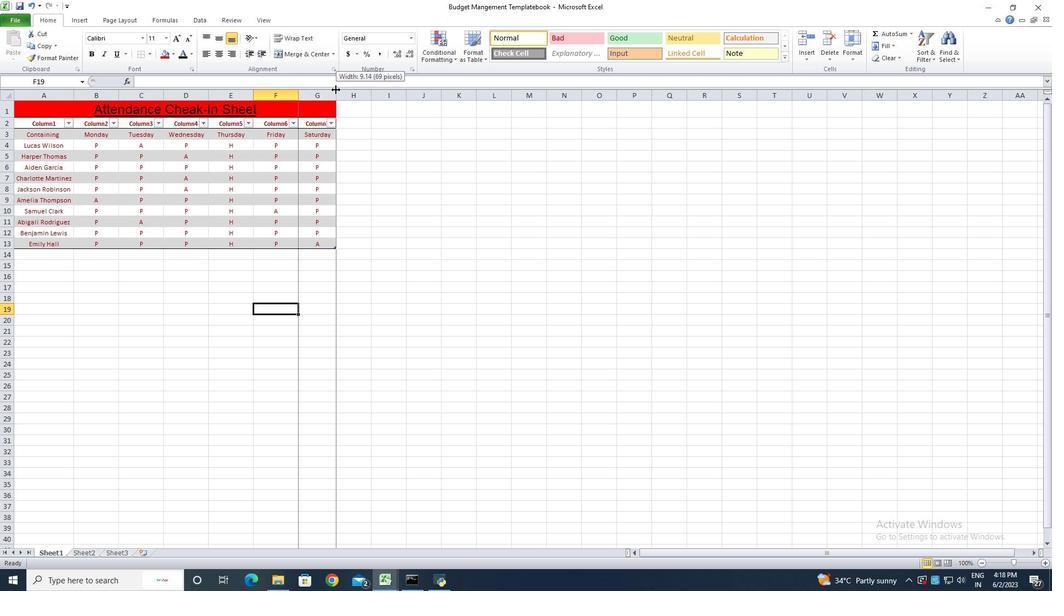 
Action: Mouse moved to (363, 274)
Screenshot: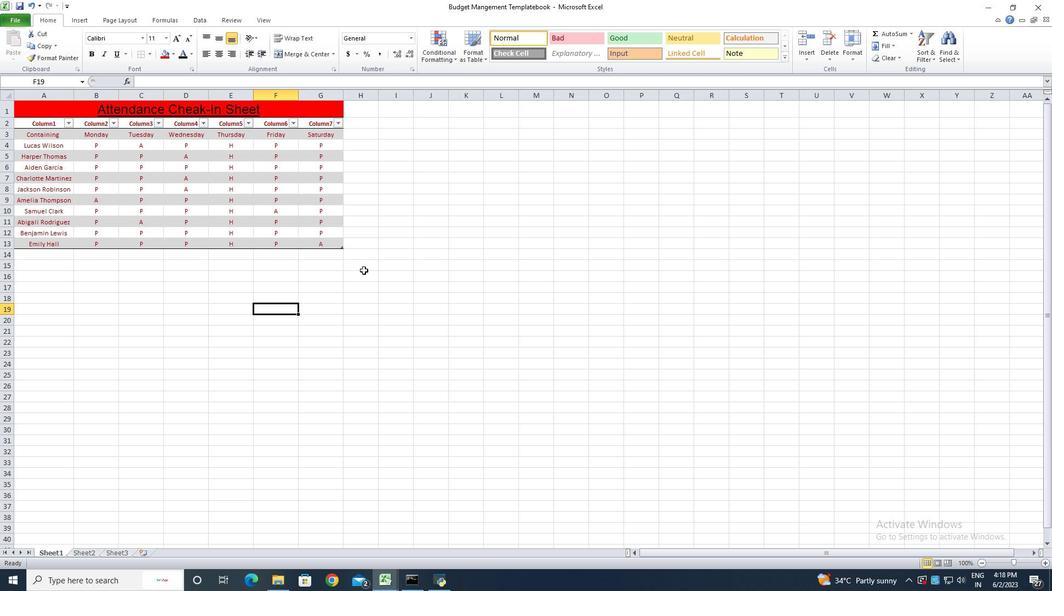 
Action: Mouse pressed left at (363, 274)
Screenshot: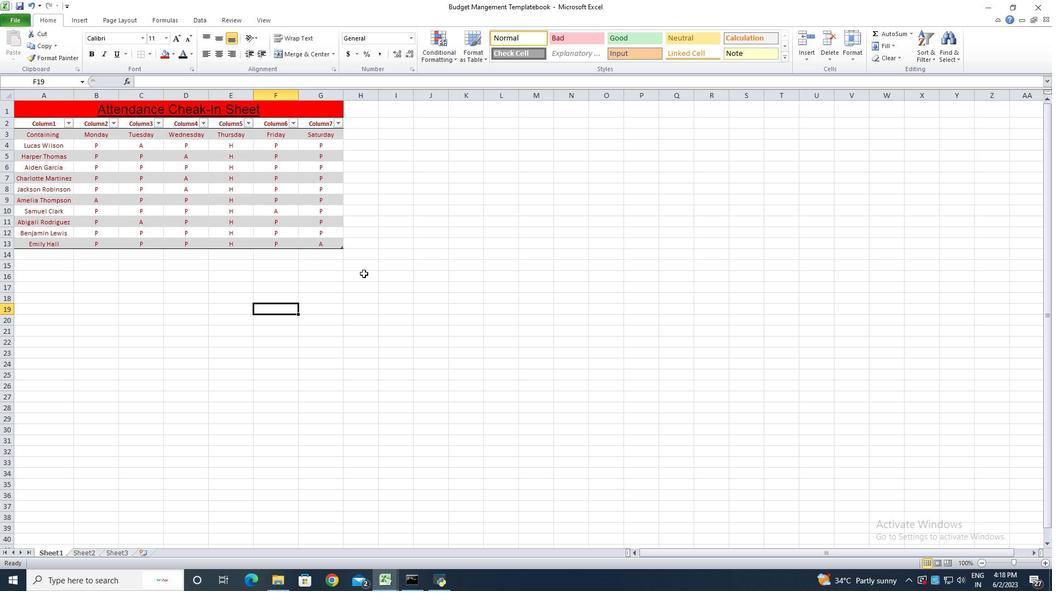 
Action: Key pressed ctrl+S<'\x13'><'\x13'><'\x13'><'\x13'>
Screenshot: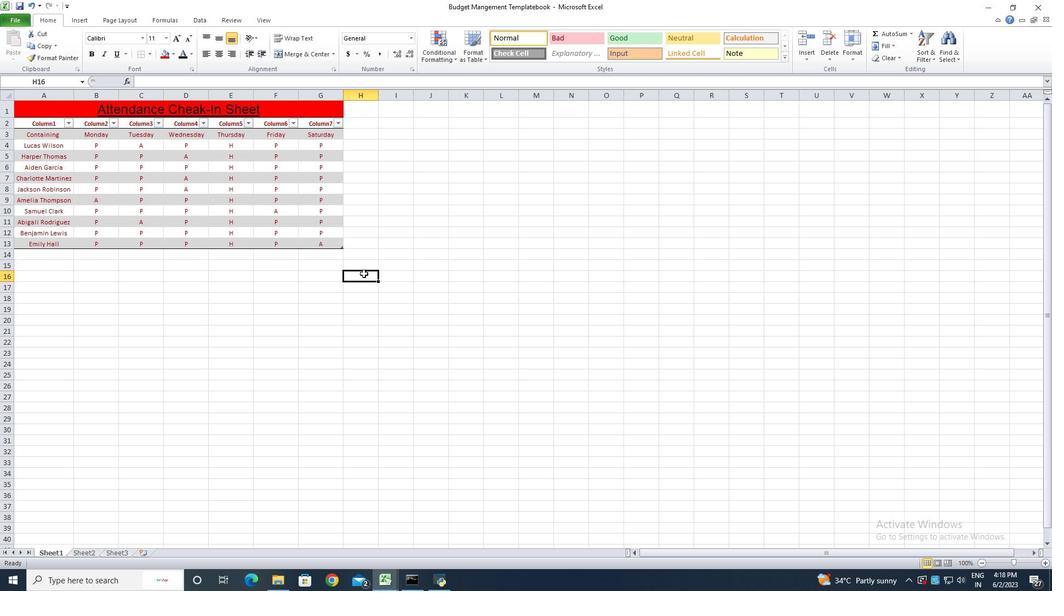 
